 Task: Add the task  Integrate Google Analytics to track user behavior to the section Code Catalysts in the project TransTech and add a Due Date to the respective task as 2024/02/04.
Action: Mouse moved to (53, 327)
Screenshot: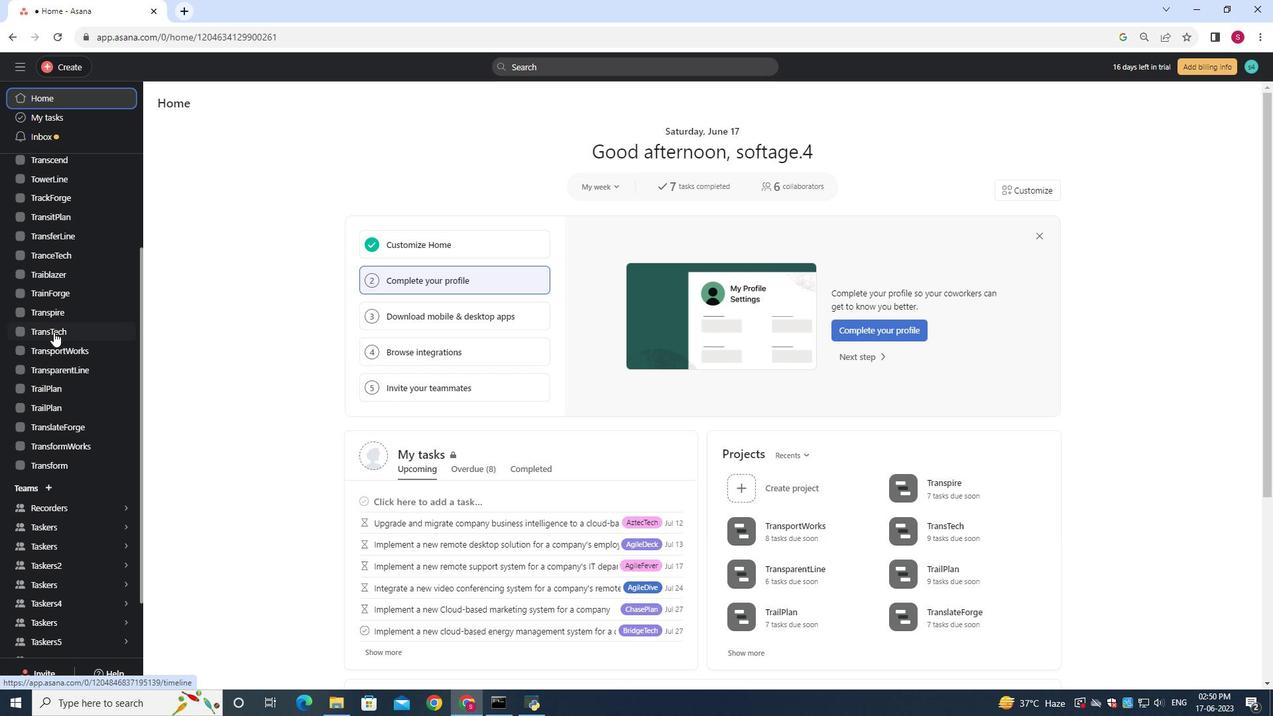 
Action: Mouse pressed left at (53, 327)
Screenshot: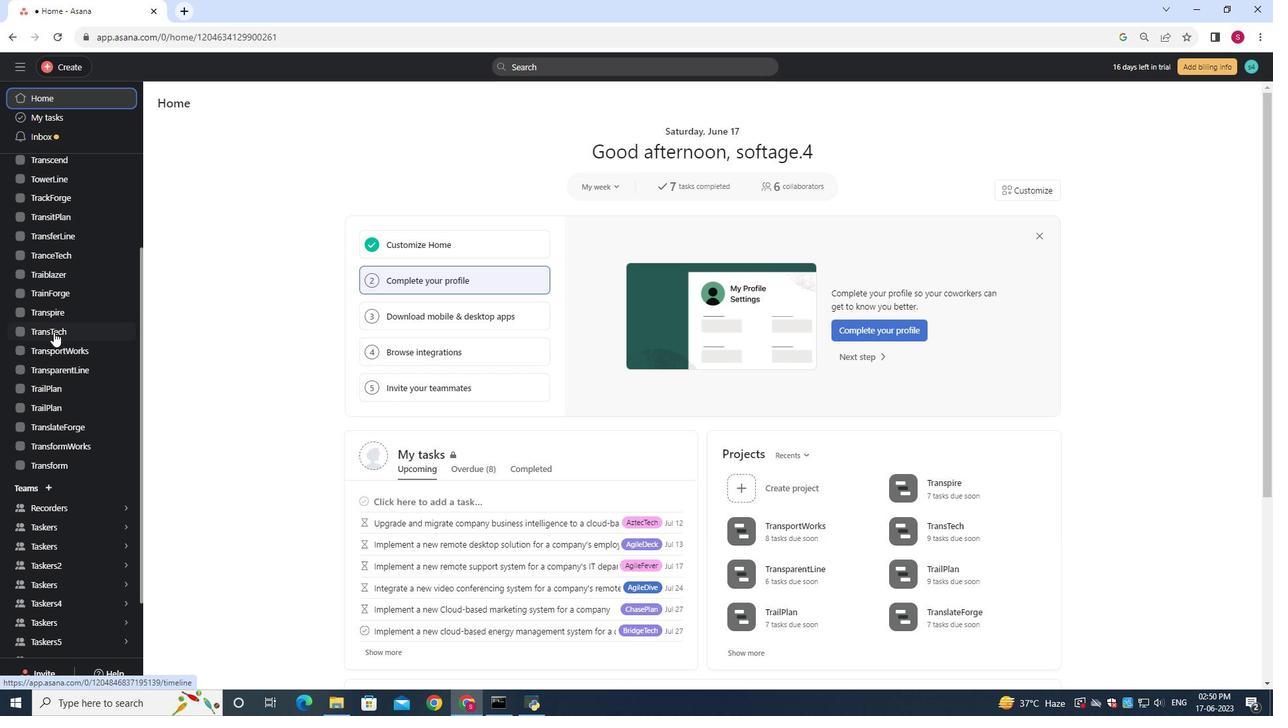 
Action: Mouse moved to (457, 287)
Screenshot: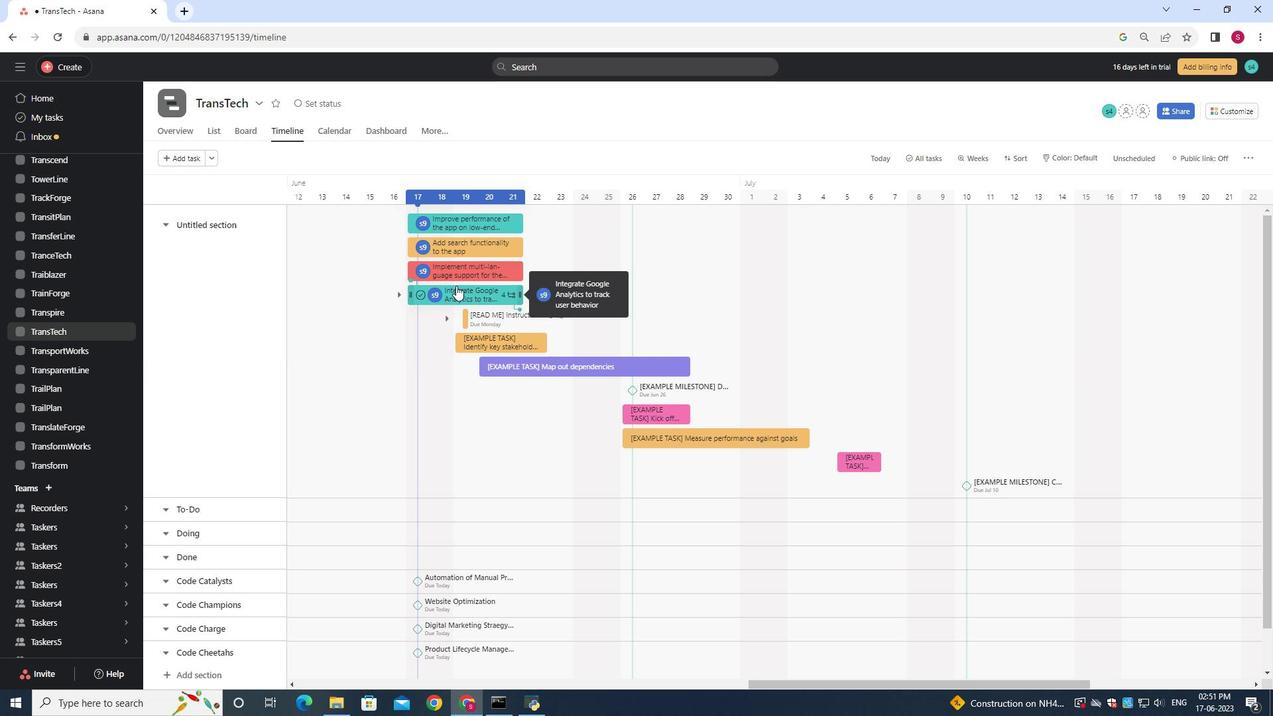 
Action: Mouse pressed left at (457, 287)
Screenshot: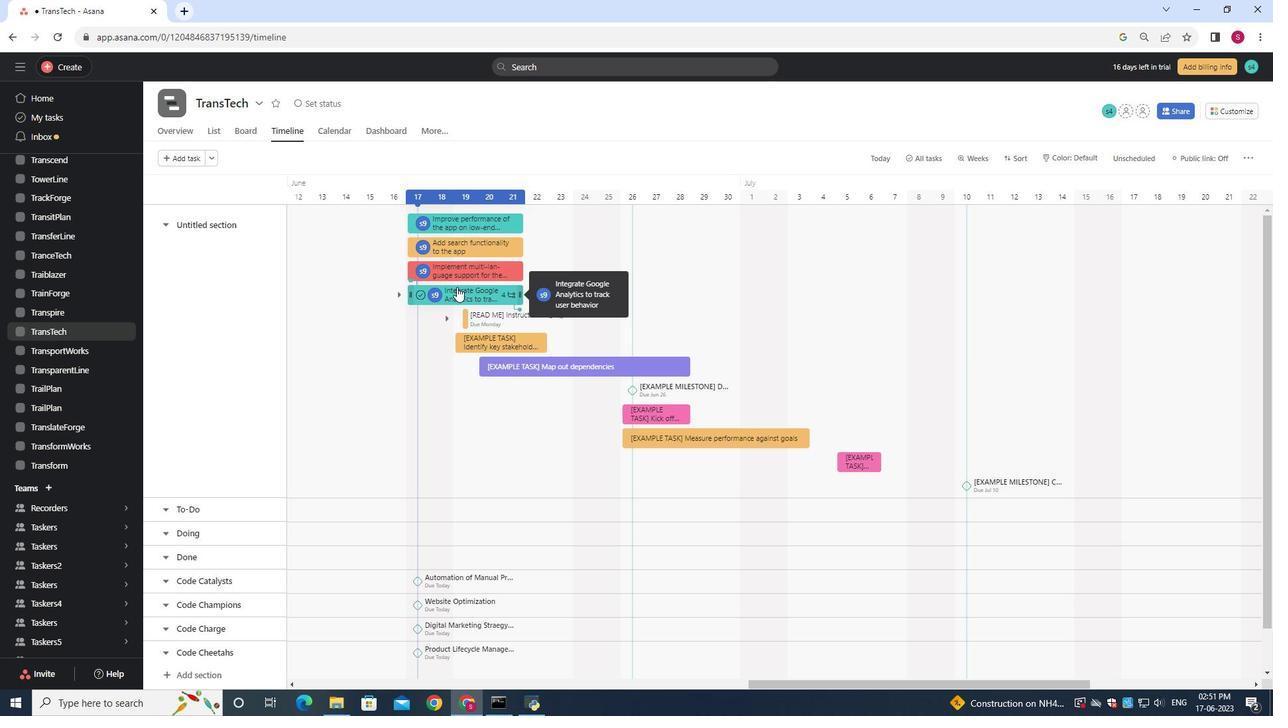 
Action: Mouse moved to (394, 557)
Screenshot: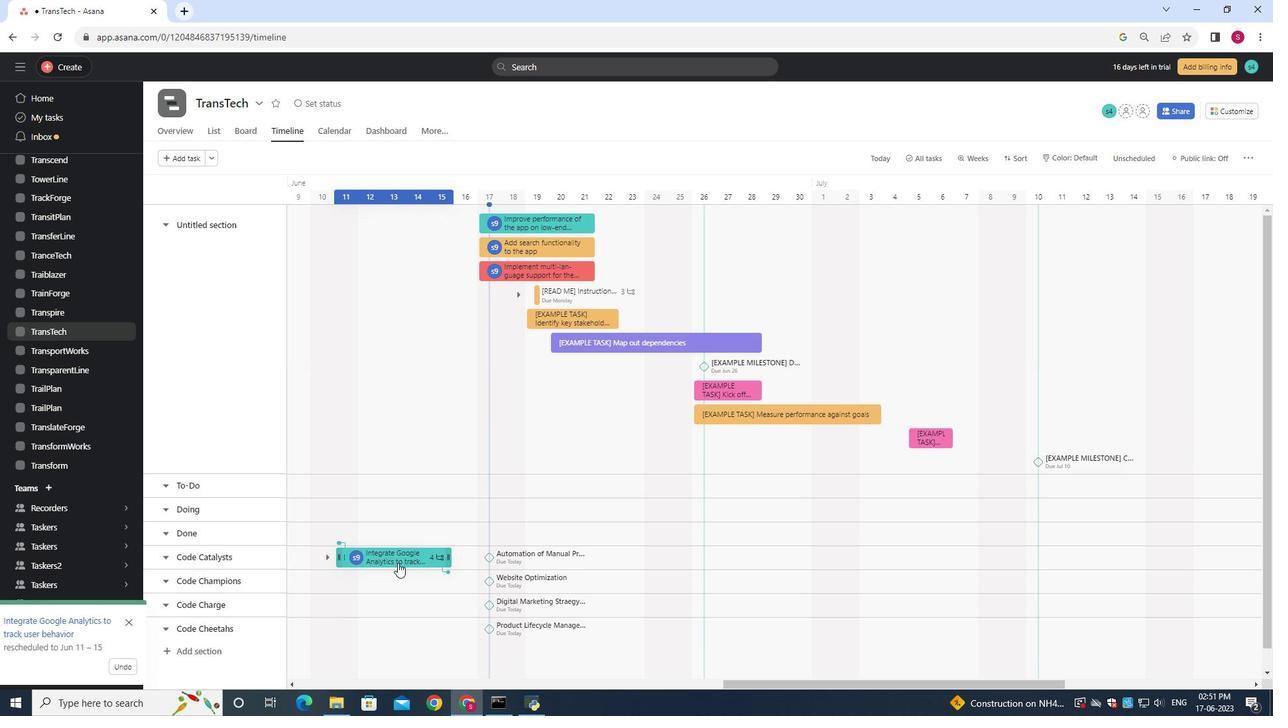 
Action: Mouse pressed left at (394, 557)
Screenshot: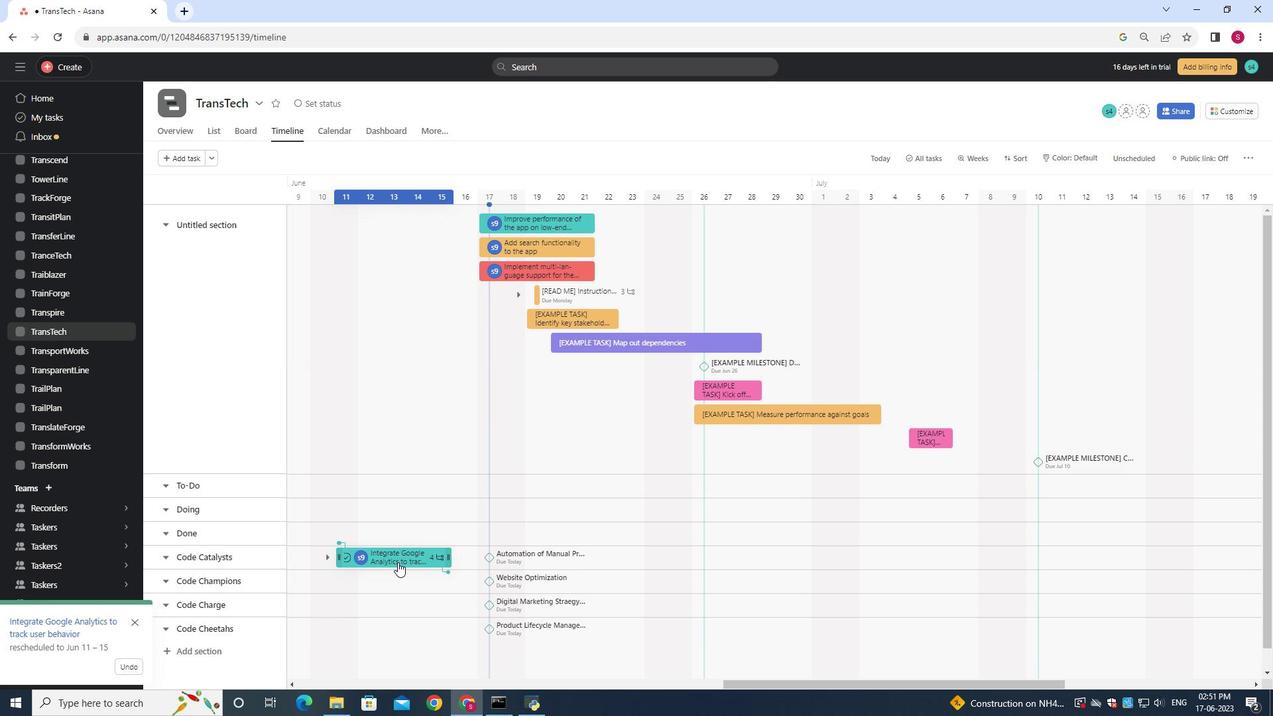 
Action: Mouse moved to (1030, 248)
Screenshot: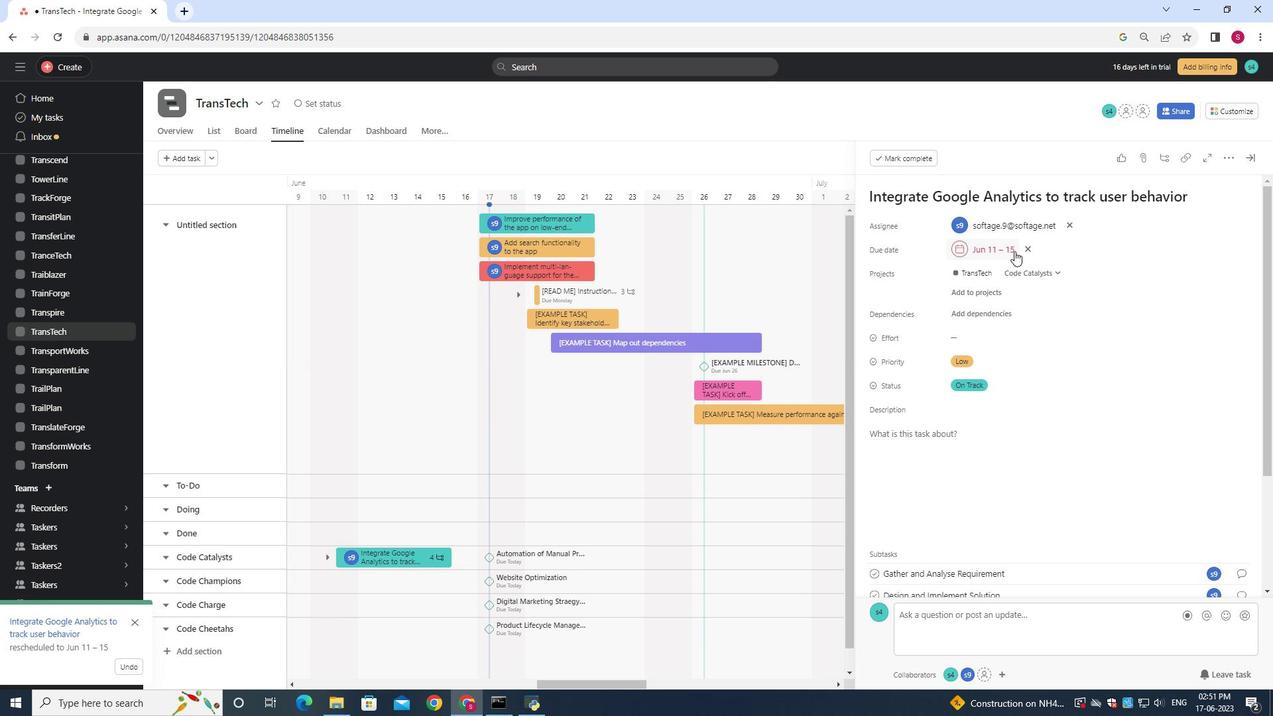 
Action: Mouse pressed left at (1030, 248)
Screenshot: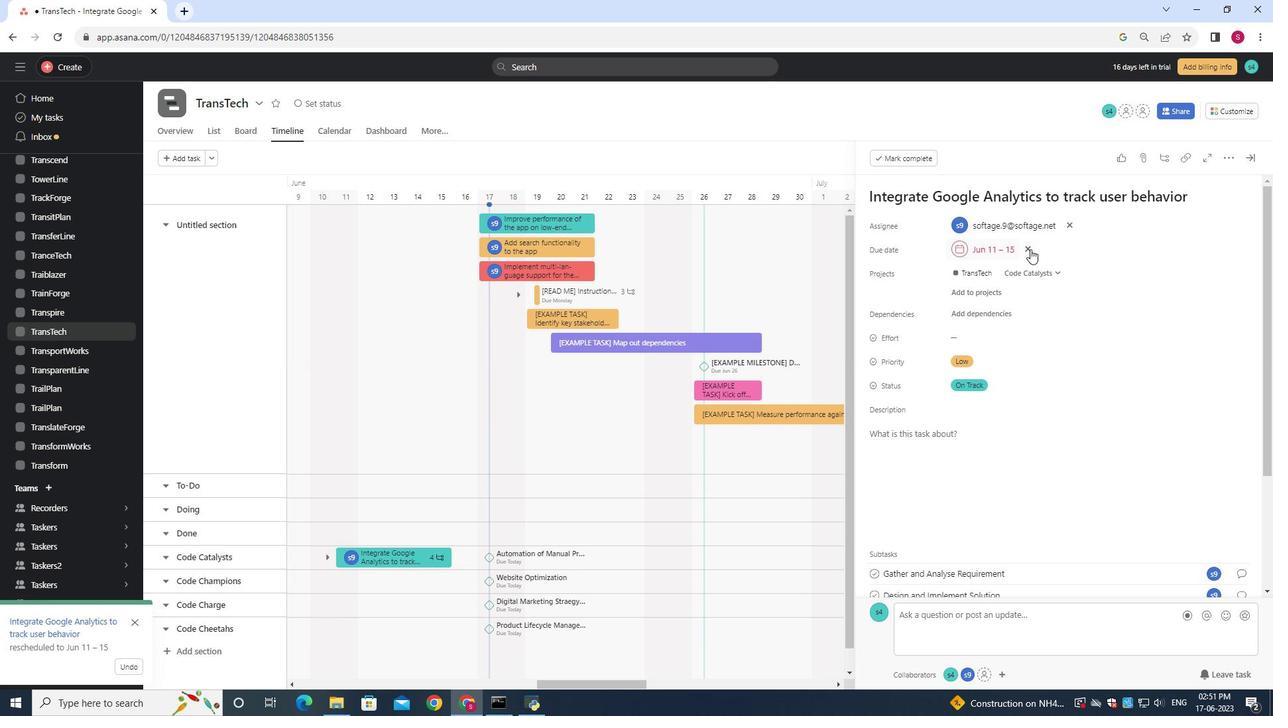 
Action: Mouse moved to (995, 253)
Screenshot: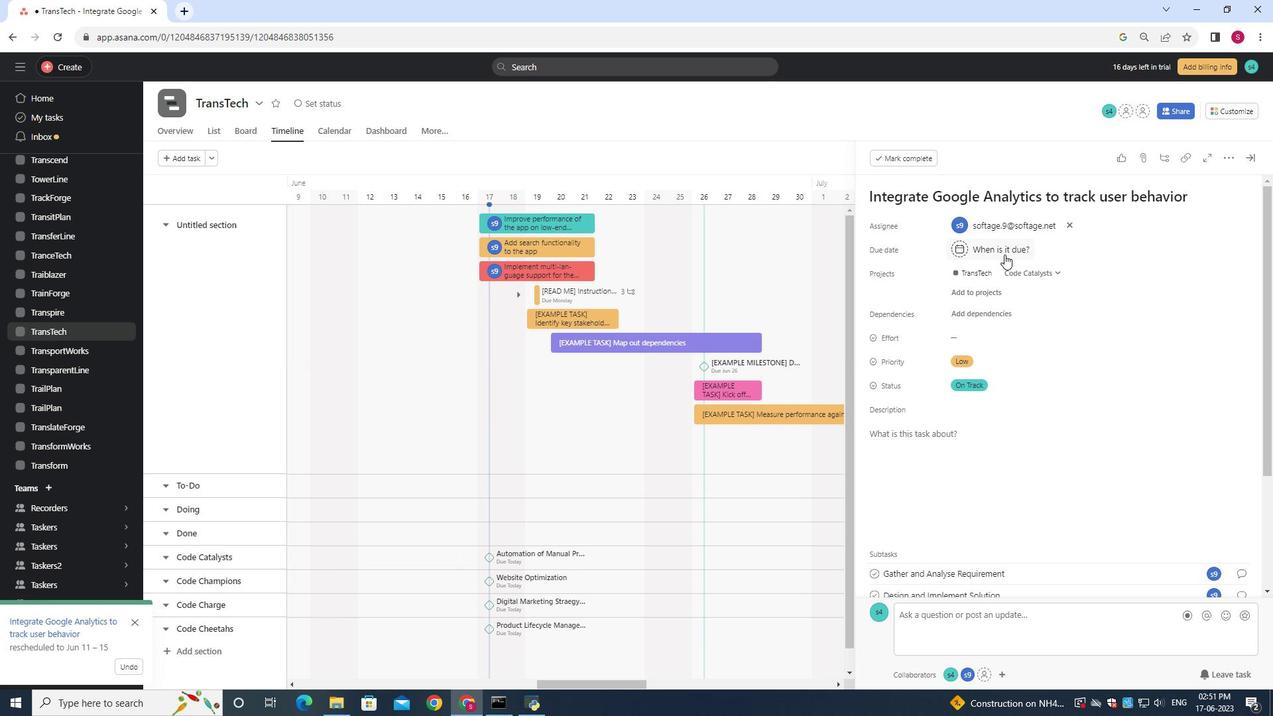 
Action: Mouse pressed left at (995, 253)
Screenshot: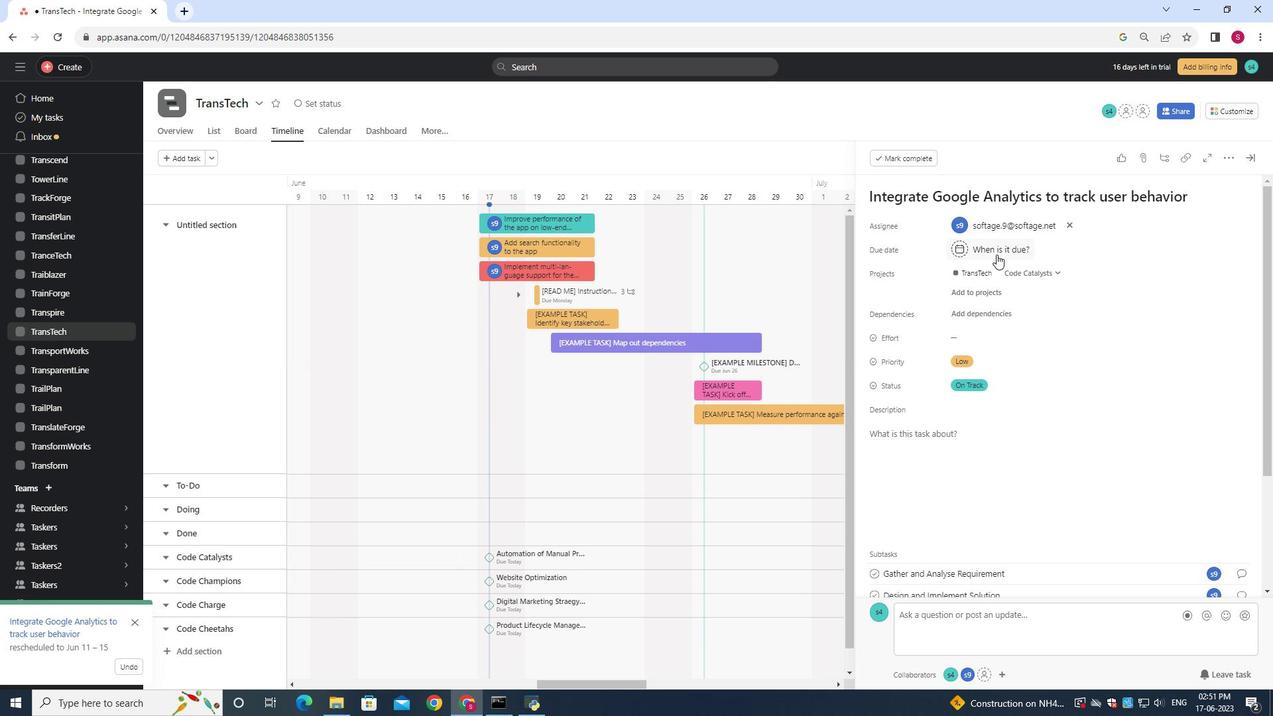 
Action: Key pressed 2024/02/04<Key.enter>
Screenshot: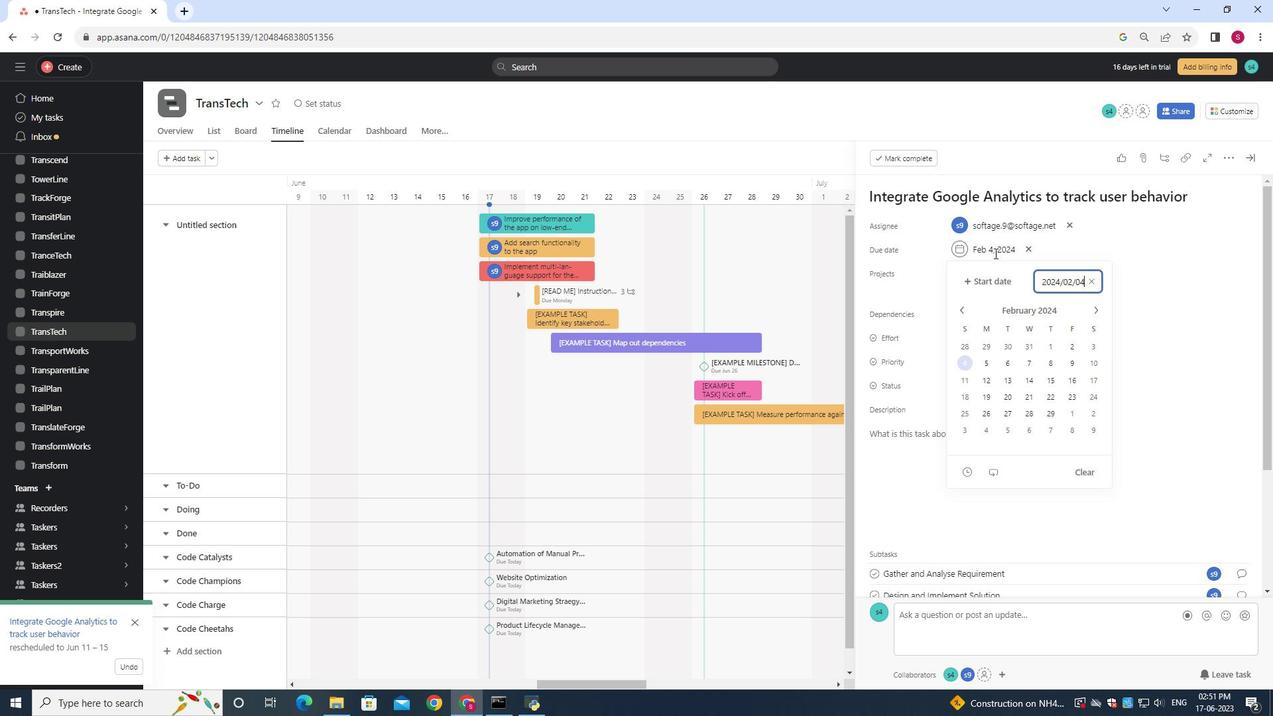 
